 Task: Generate a 3D chart visualization.
Action: Mouse pressed left at (65, 332)
Screenshot: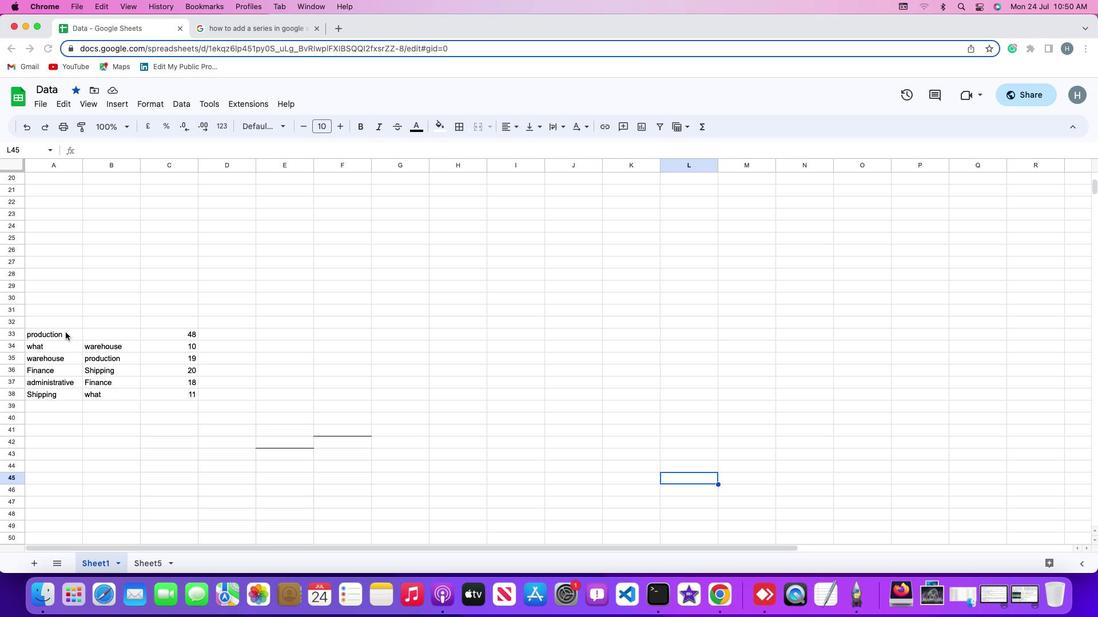 
Action: Mouse pressed left at (65, 332)
Screenshot: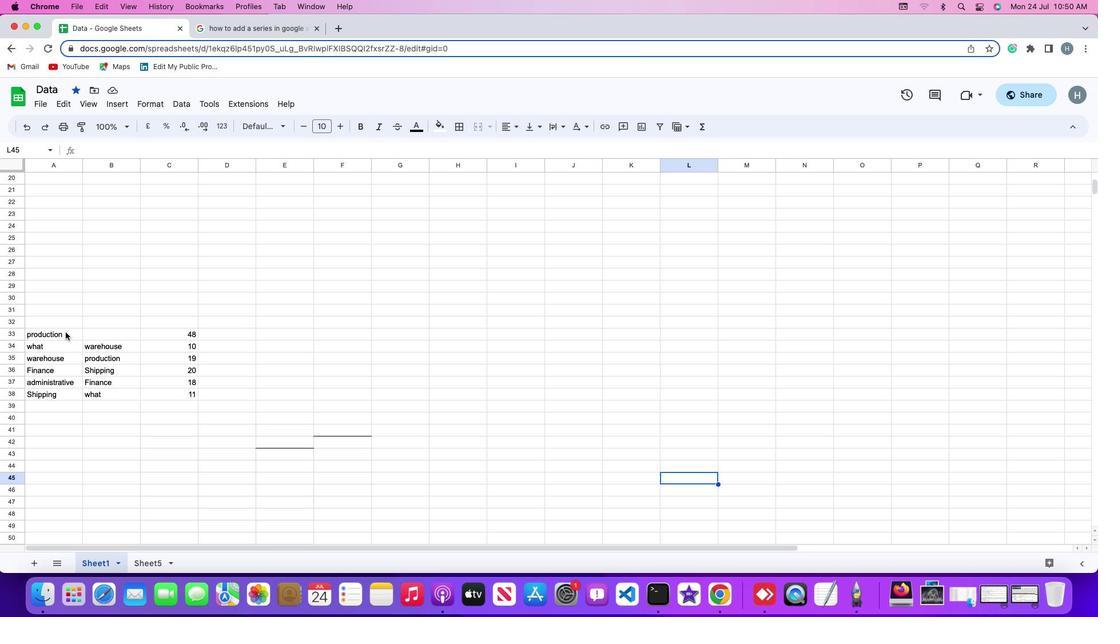 
Action: Mouse moved to (121, 100)
Screenshot: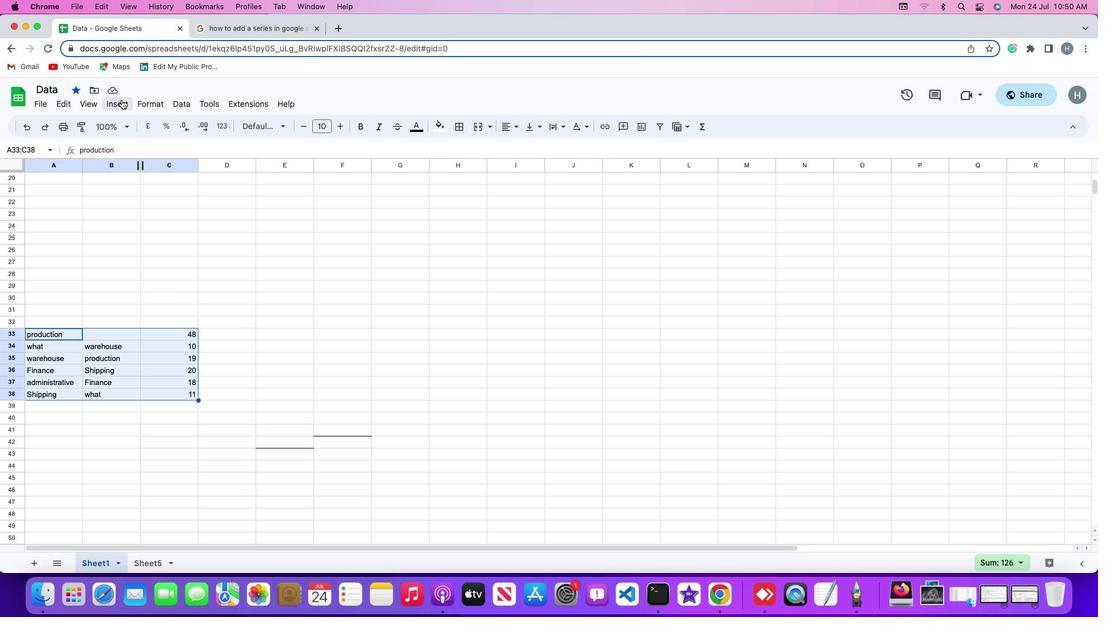 
Action: Mouse pressed left at (121, 100)
Screenshot: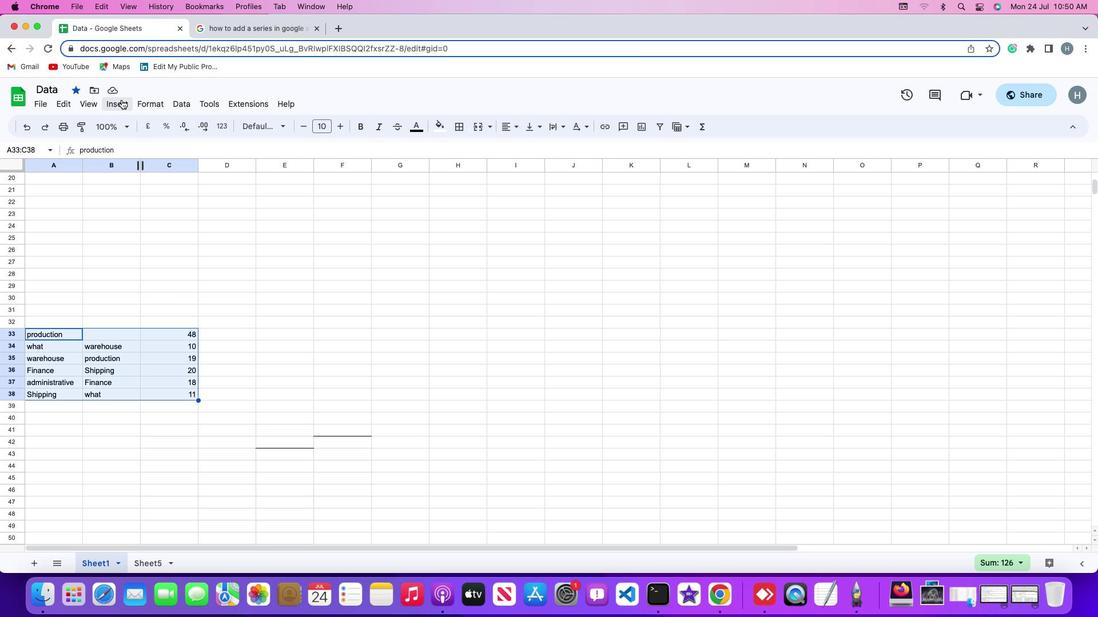 
Action: Mouse moved to (143, 212)
Screenshot: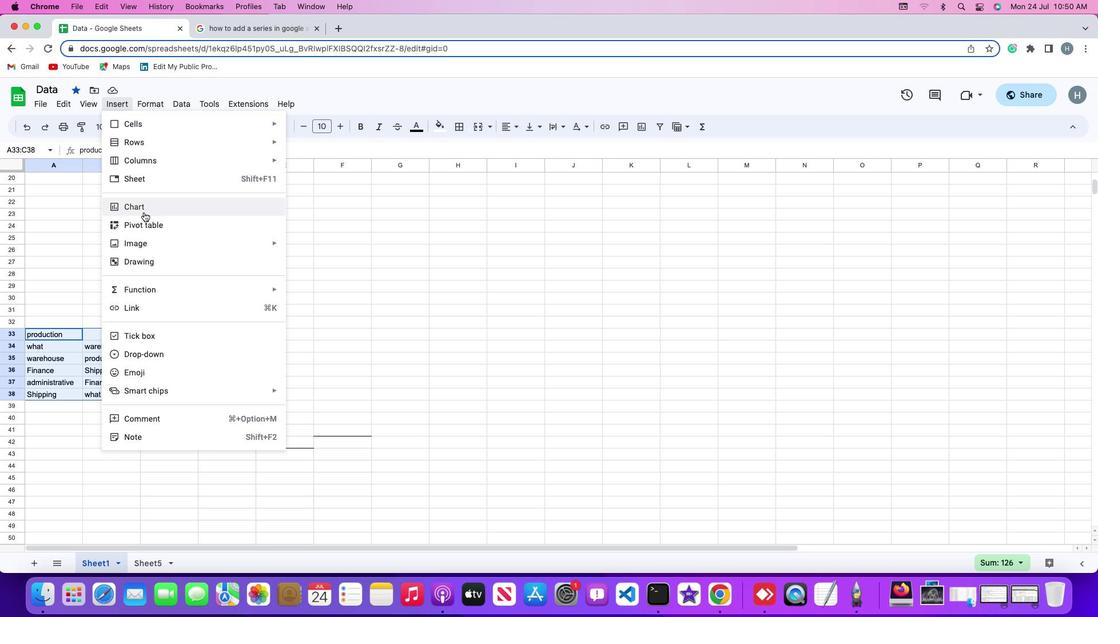 
Action: Mouse pressed left at (143, 212)
Screenshot: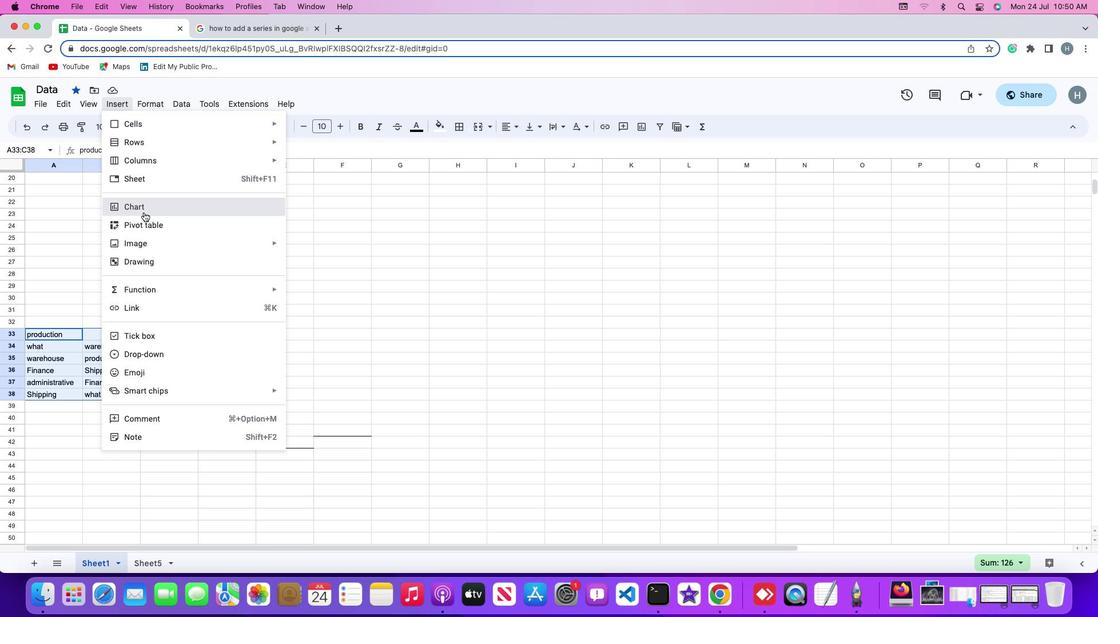 
Action: Mouse moved to (1041, 160)
Screenshot: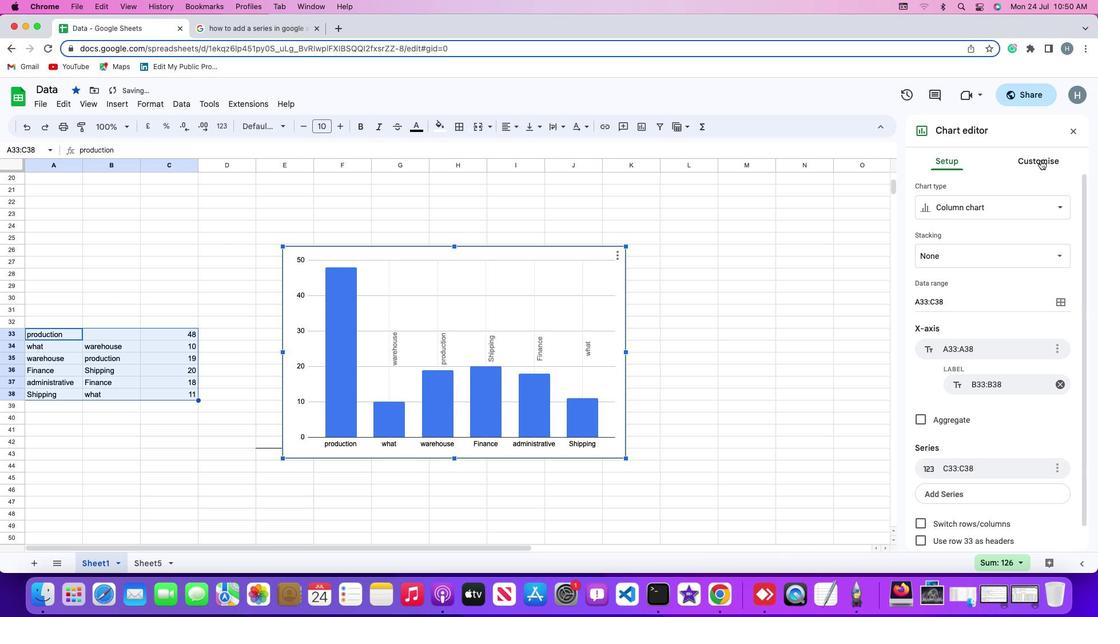 
Action: Mouse pressed left at (1041, 160)
Screenshot: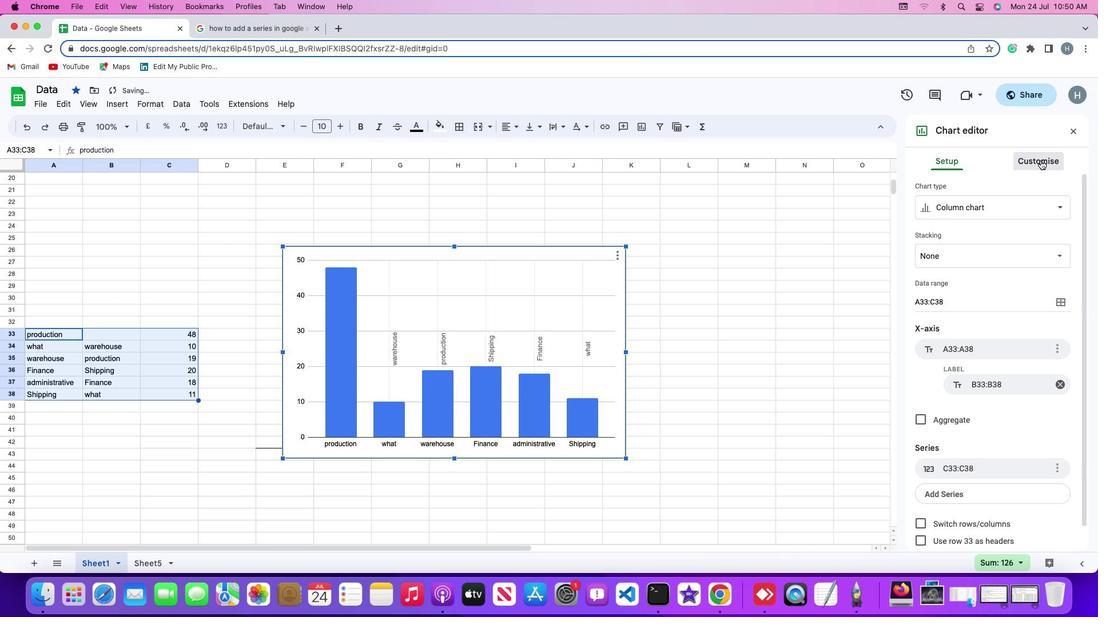 
Action: Mouse moved to (963, 191)
Screenshot: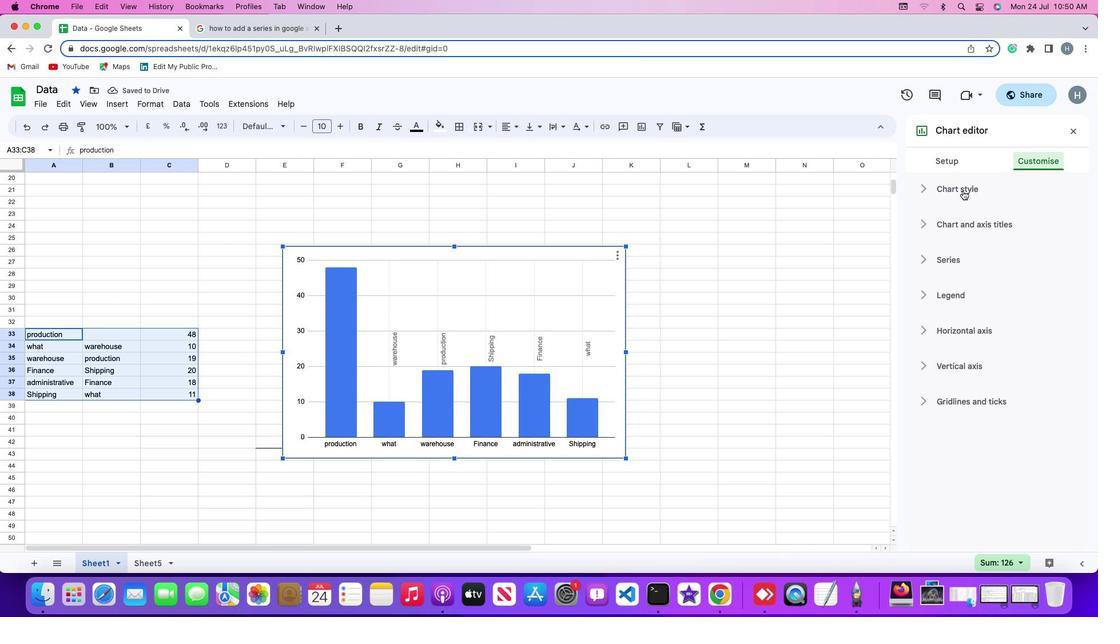 
Action: Mouse pressed left at (963, 191)
Screenshot: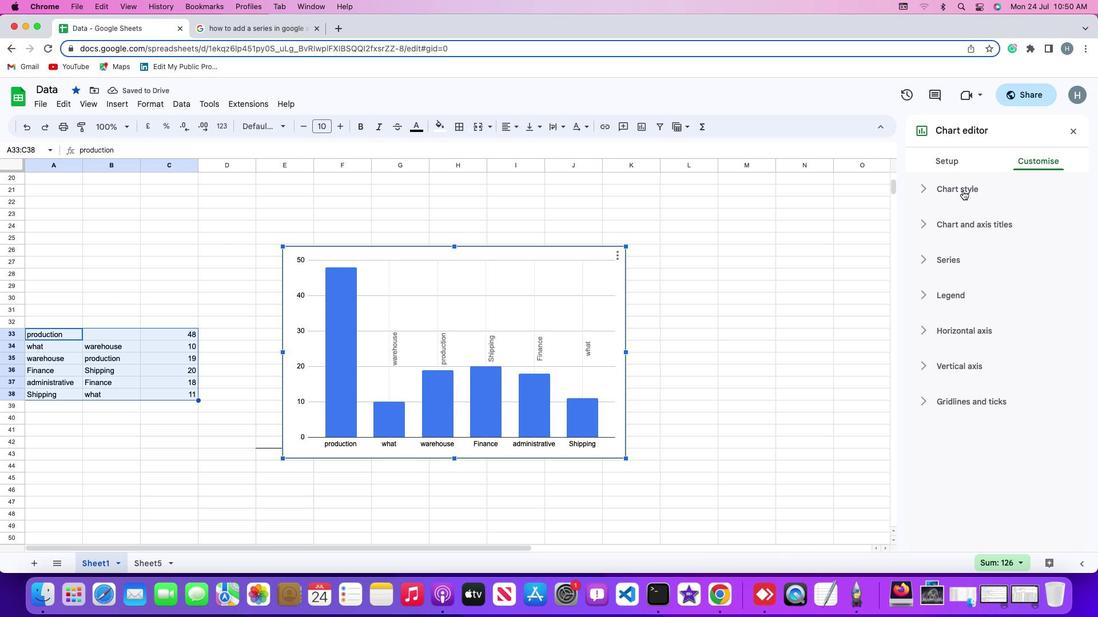 
Action: Mouse moved to (925, 344)
Screenshot: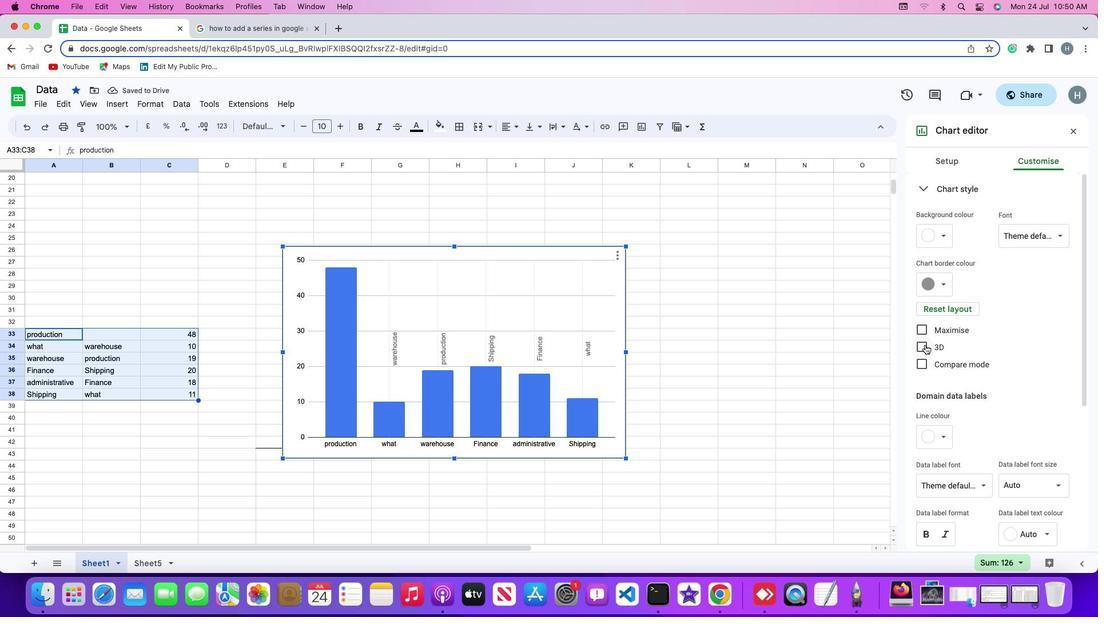 
Action: Mouse pressed left at (925, 344)
Screenshot: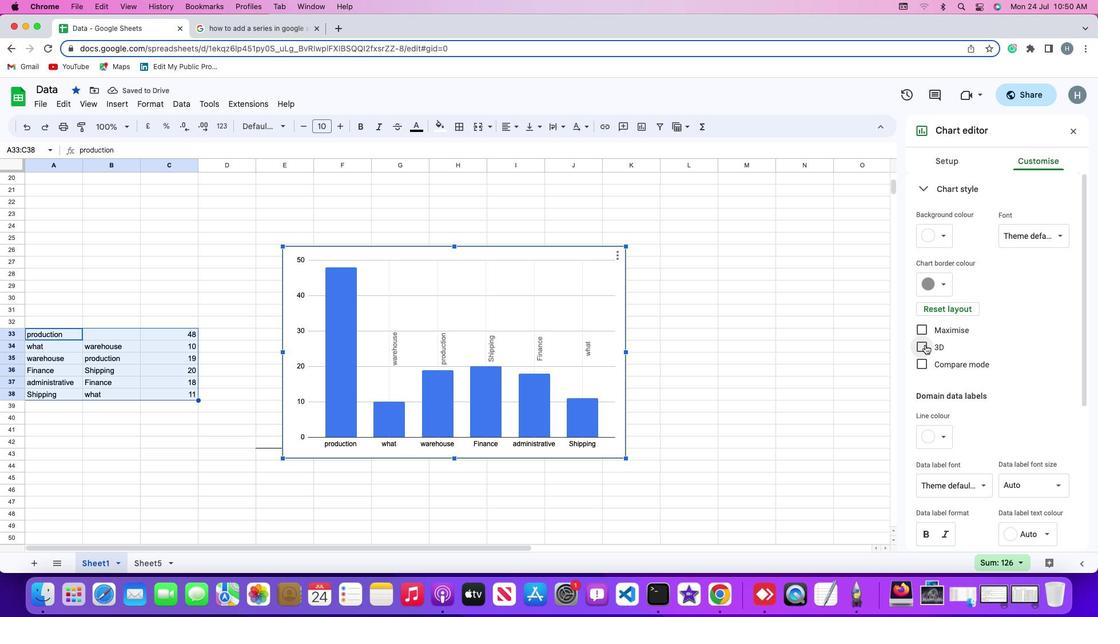 
Action: Mouse moved to (831, 344)
Screenshot: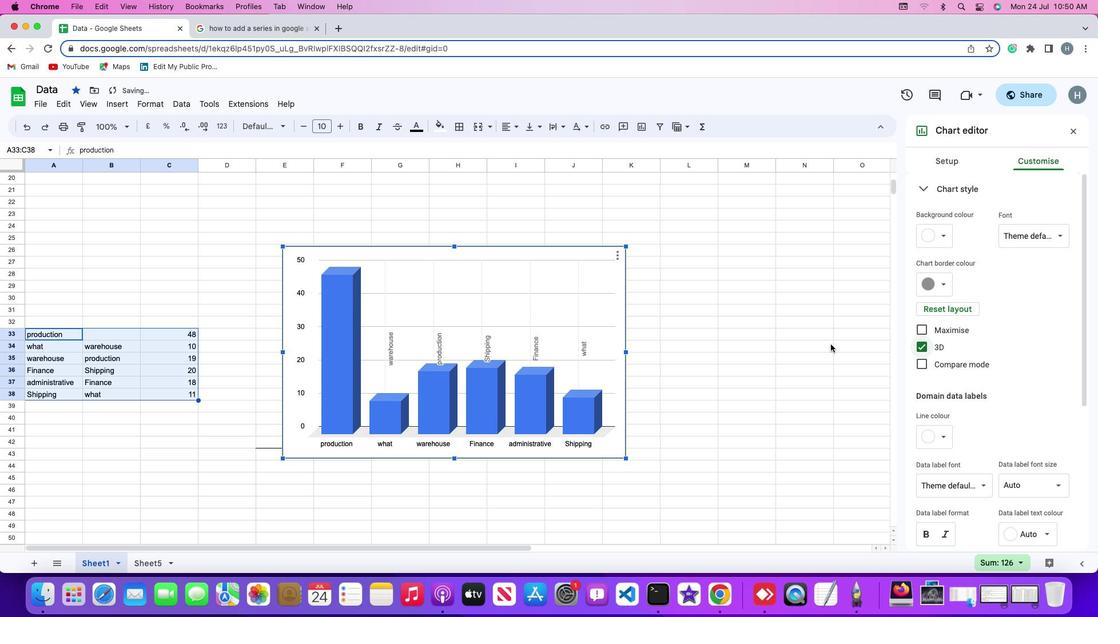 
